Task: Add Chocolove Milk Chocolate Bar to the cart.
Action: Mouse moved to (21, 72)
Screenshot: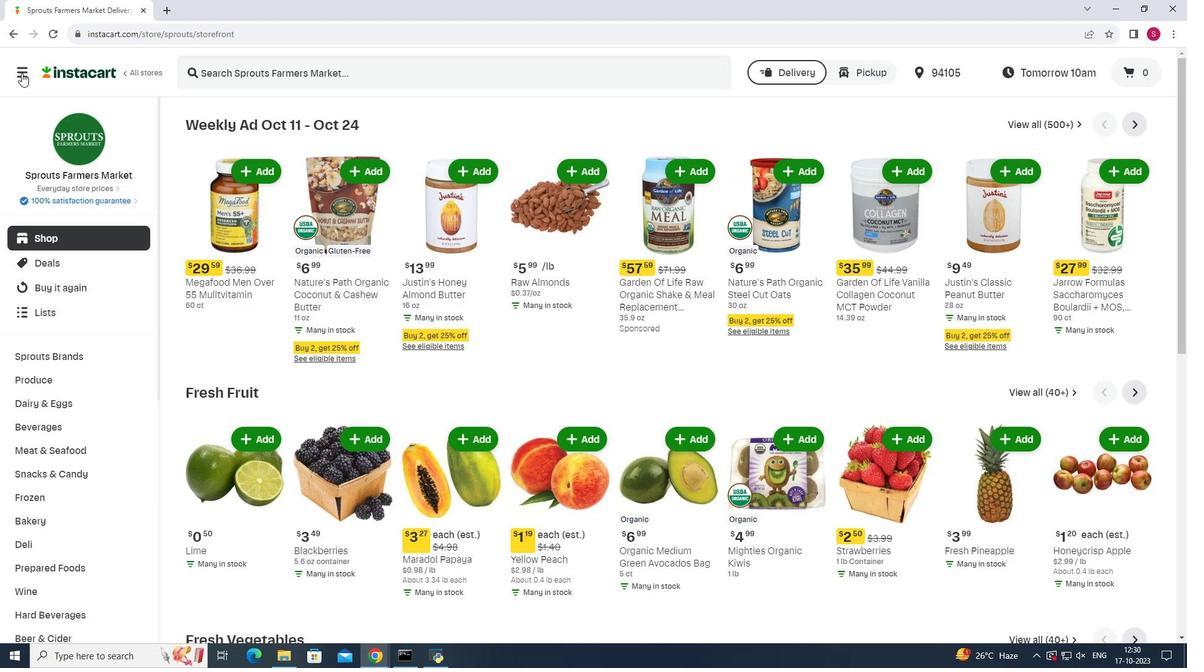 
Action: Mouse pressed left at (21, 72)
Screenshot: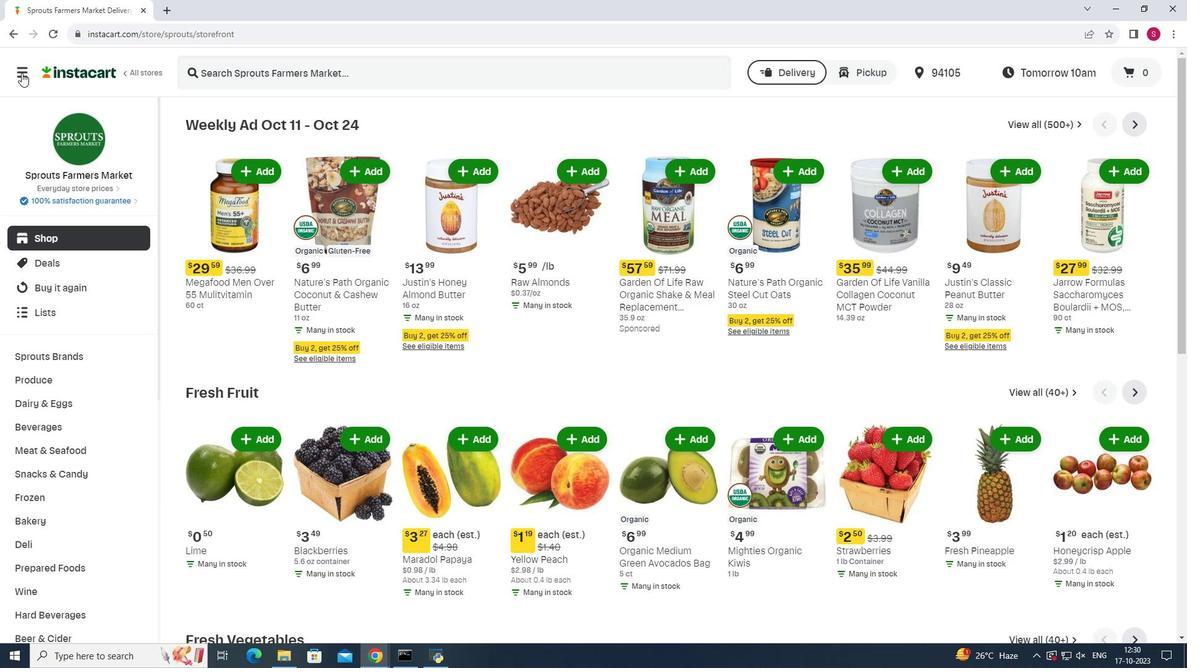 
Action: Mouse moved to (64, 328)
Screenshot: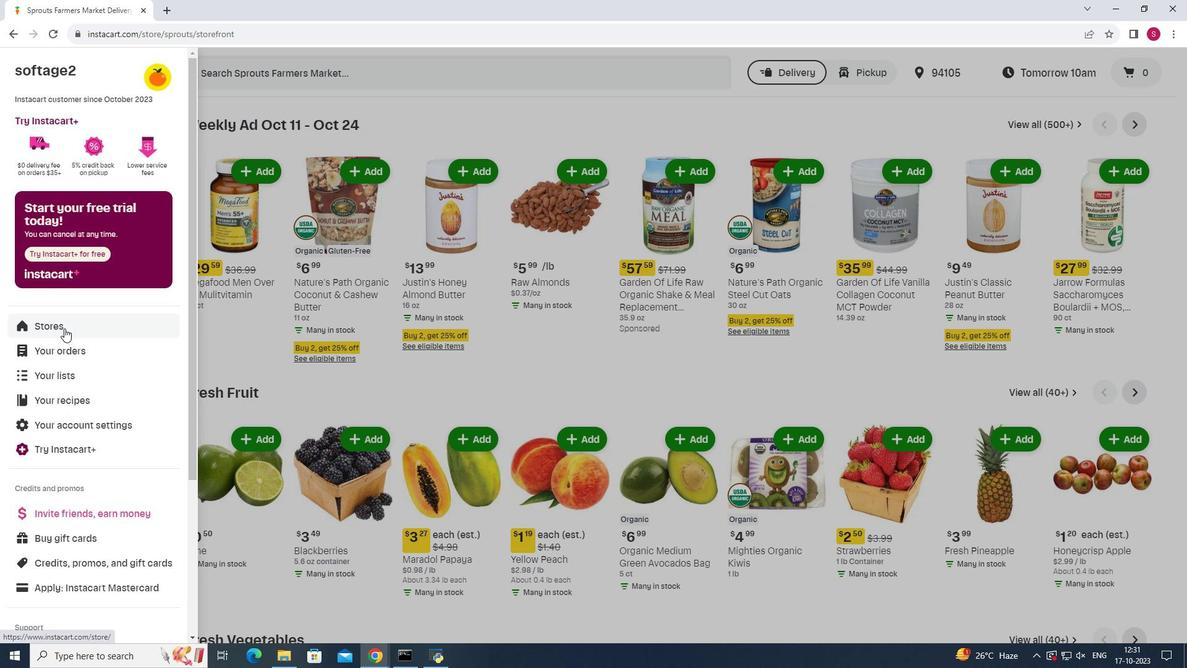 
Action: Mouse pressed left at (64, 328)
Screenshot: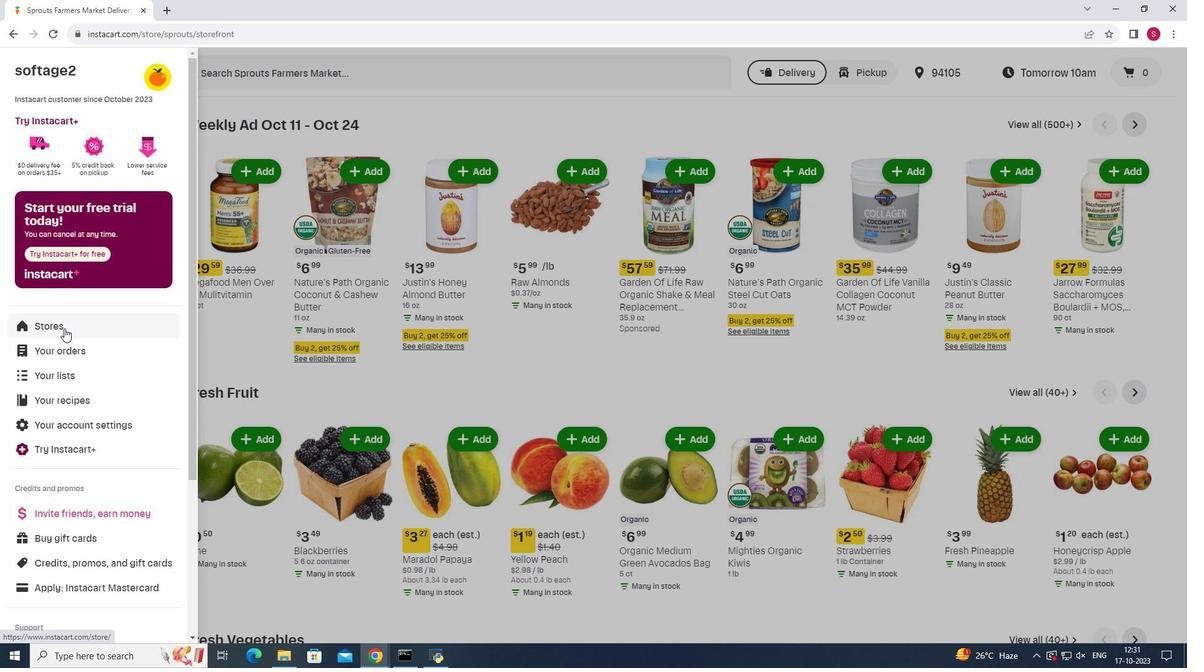
Action: Mouse moved to (293, 123)
Screenshot: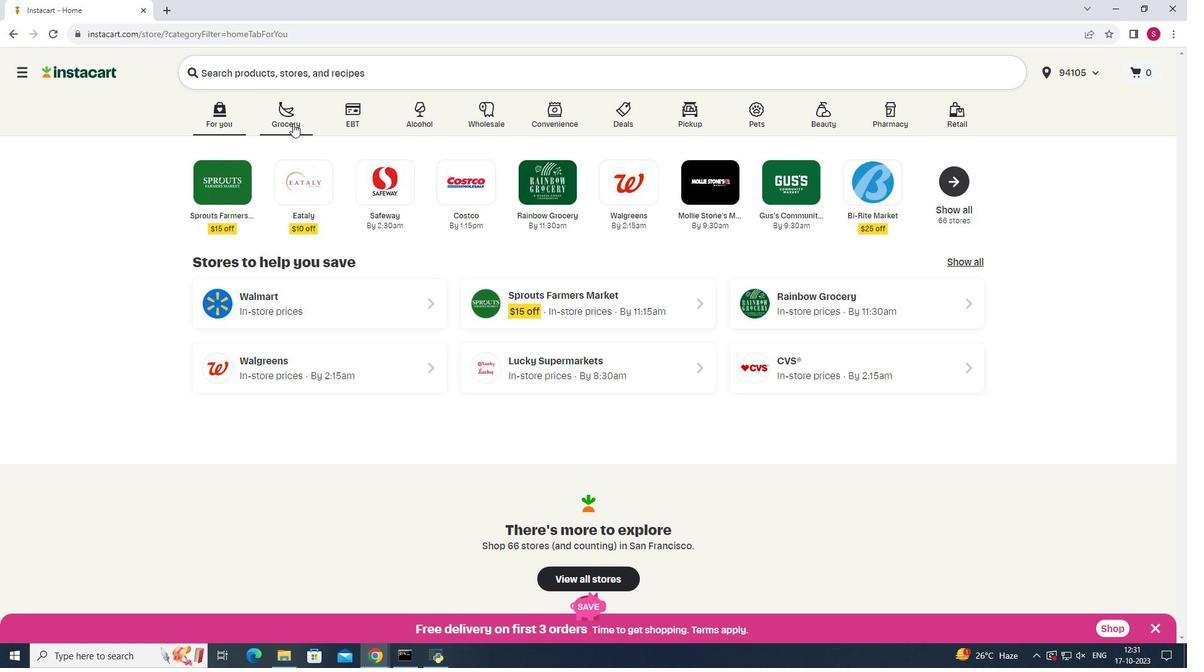 
Action: Mouse pressed left at (293, 123)
Screenshot: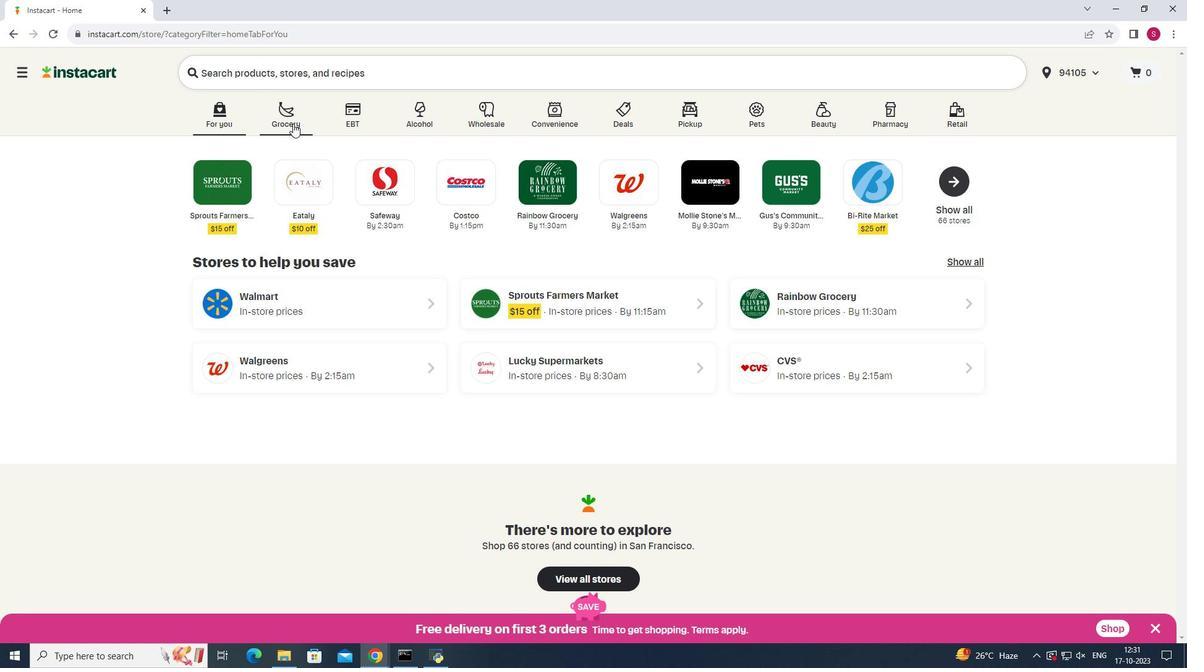 
Action: Mouse moved to (818, 171)
Screenshot: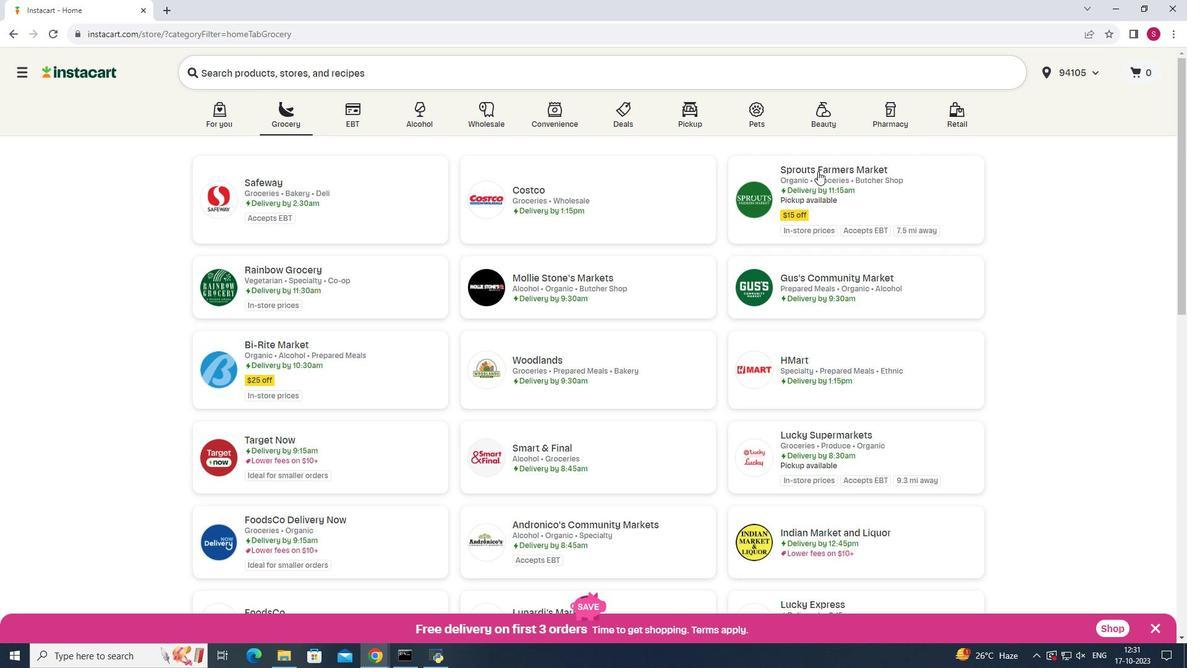 
Action: Mouse pressed left at (818, 171)
Screenshot: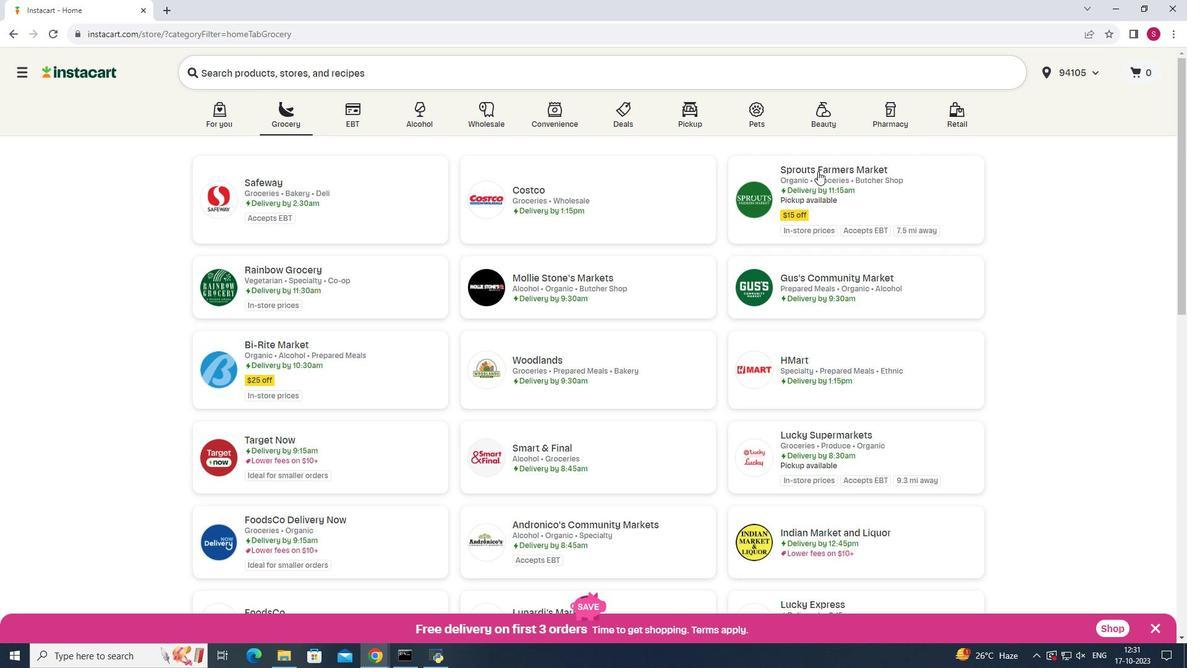 
Action: Mouse moved to (59, 471)
Screenshot: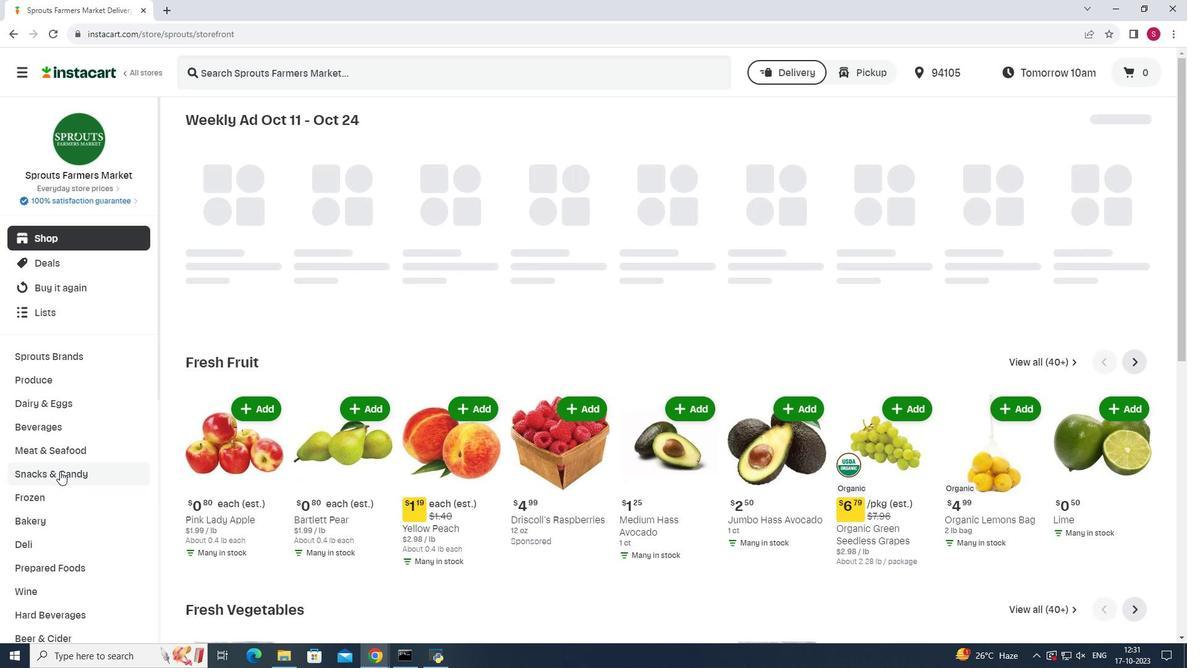 
Action: Mouse pressed left at (59, 471)
Screenshot: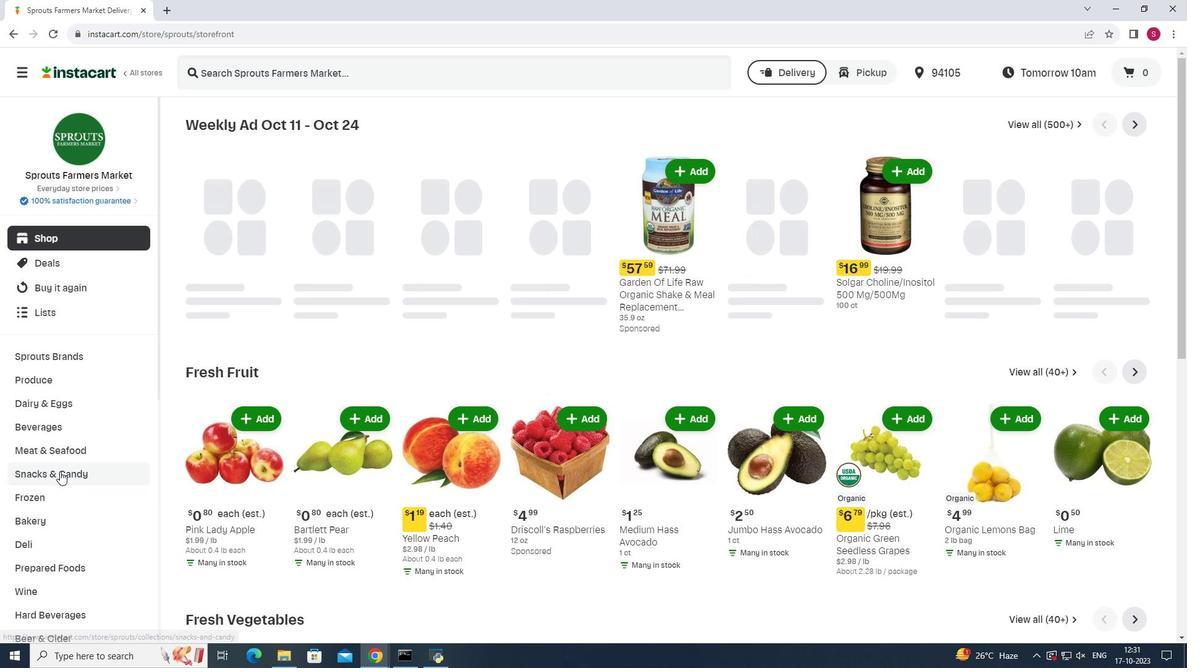 
Action: Mouse moved to (361, 152)
Screenshot: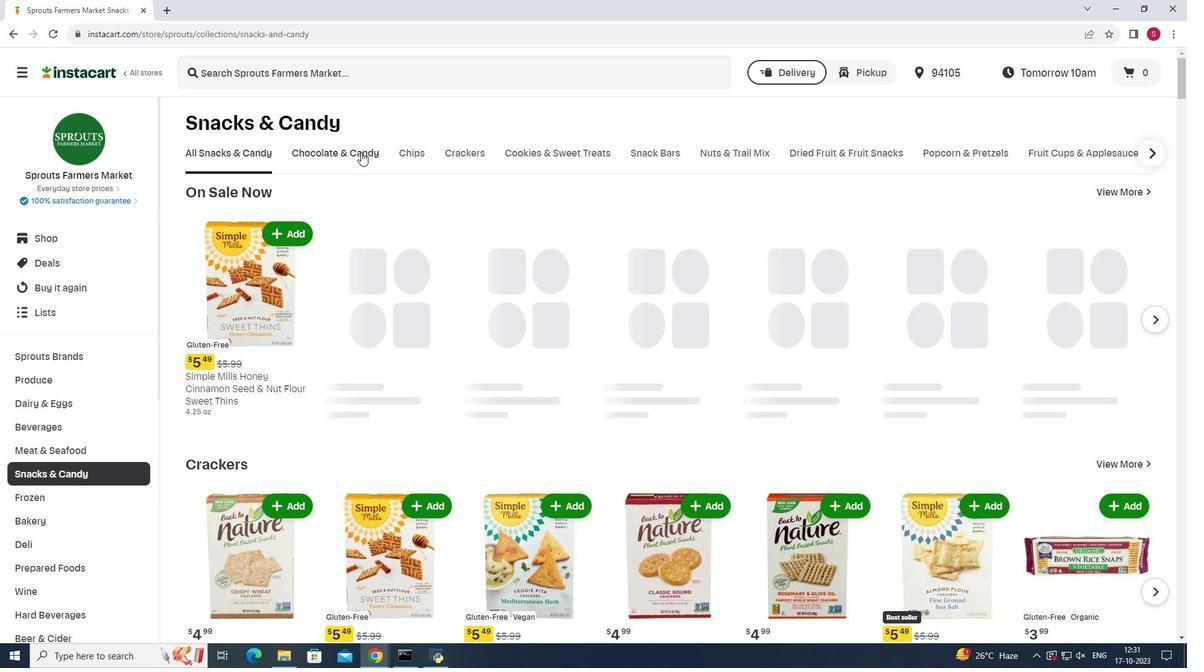 
Action: Mouse pressed left at (361, 152)
Screenshot: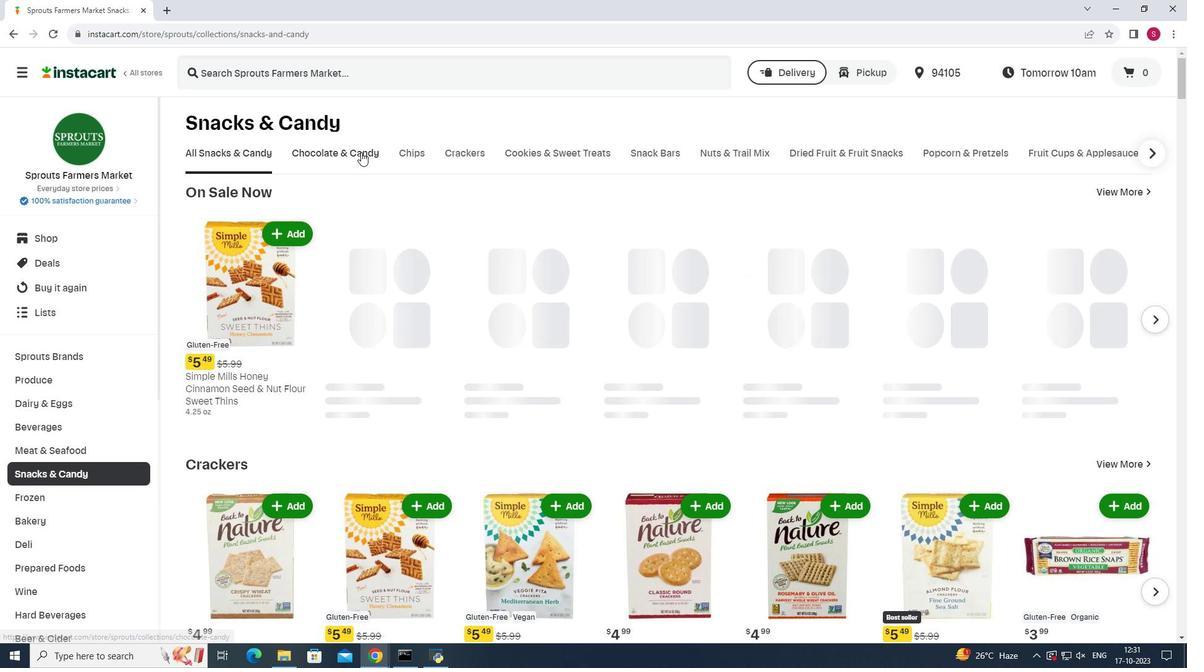 
Action: Mouse moved to (301, 206)
Screenshot: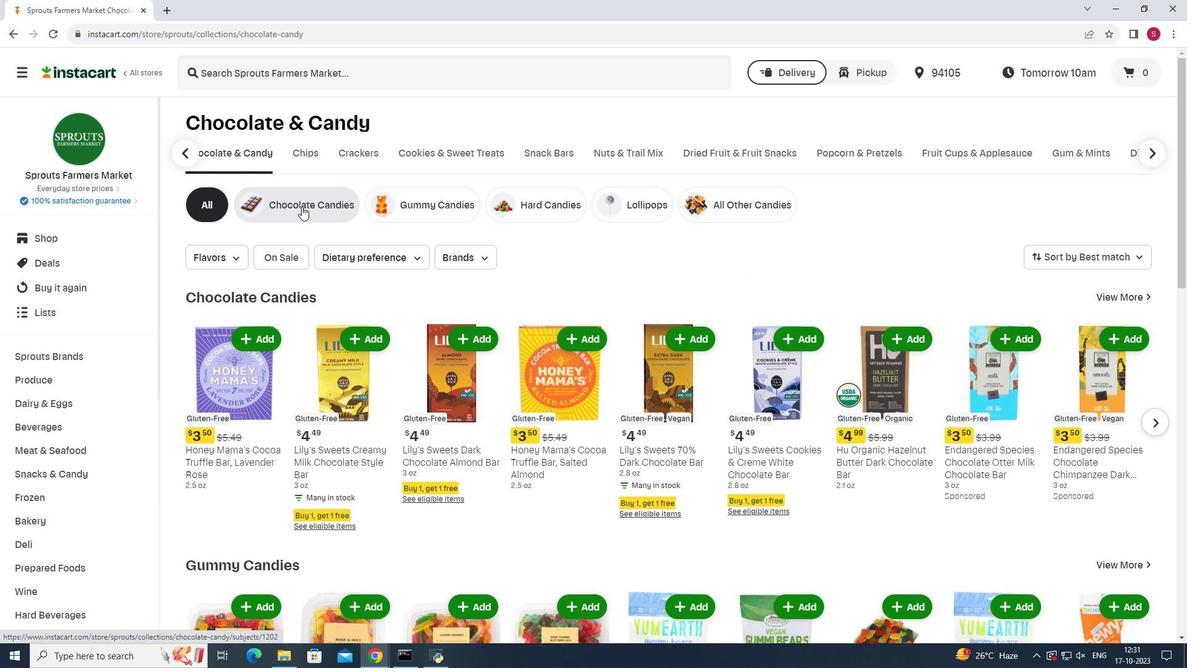 
Action: Mouse pressed left at (301, 206)
Screenshot: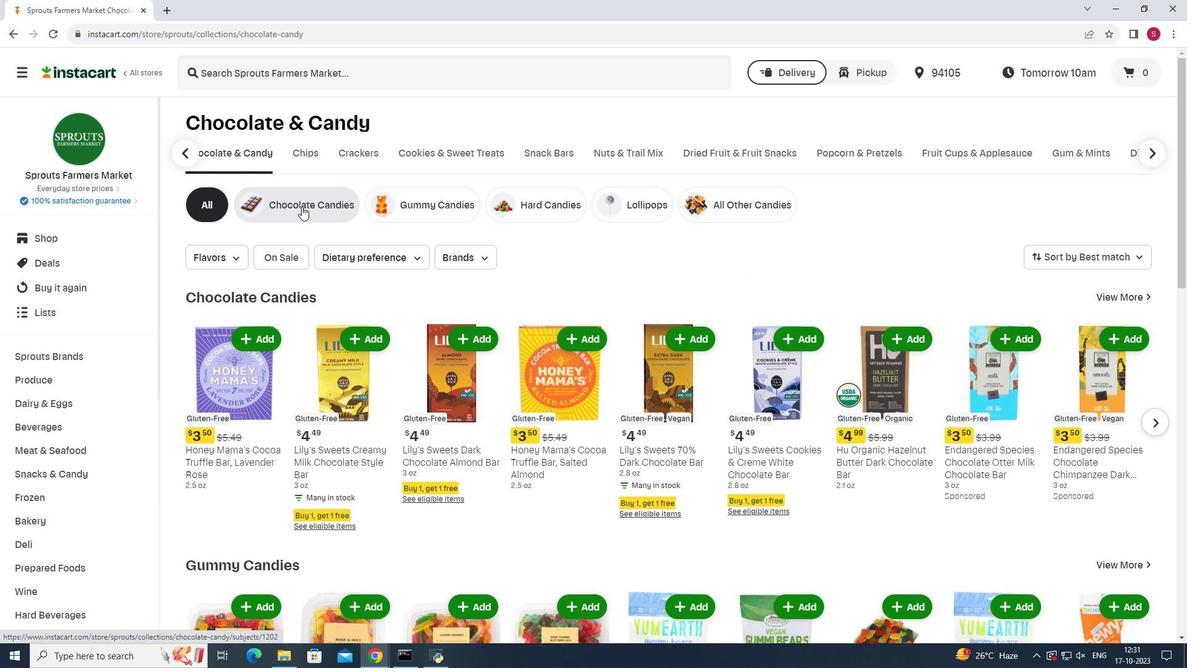 
Action: Mouse moved to (486, 71)
Screenshot: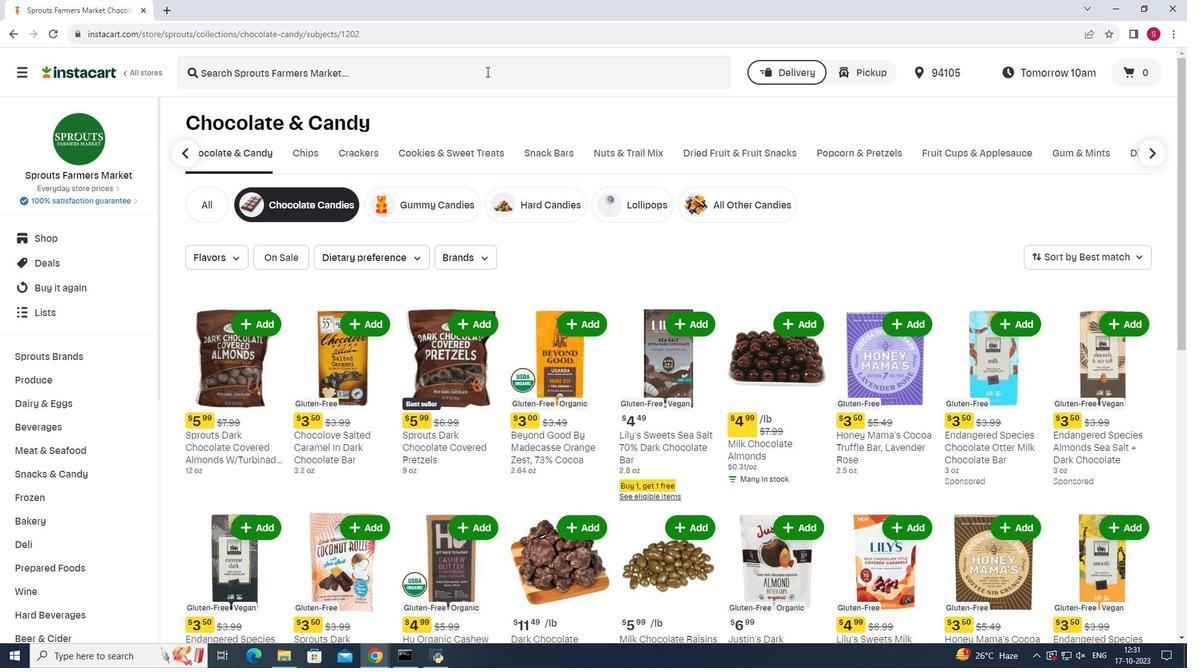 
Action: Mouse pressed left at (486, 71)
Screenshot: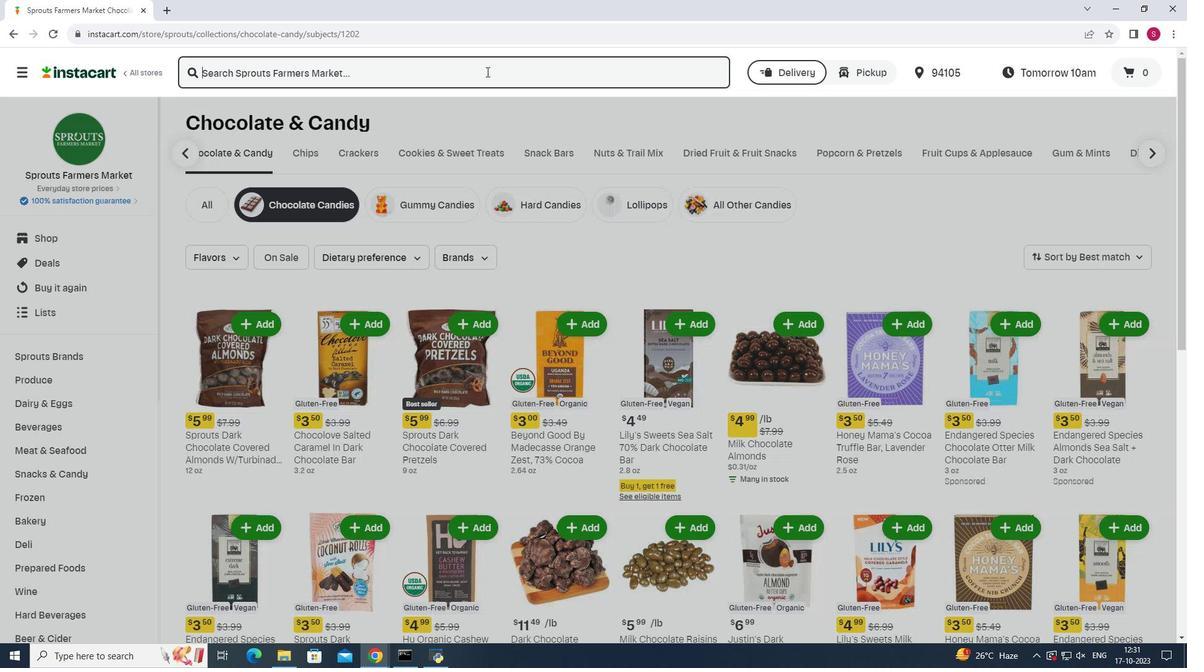 
Action: Mouse moved to (478, 66)
Screenshot: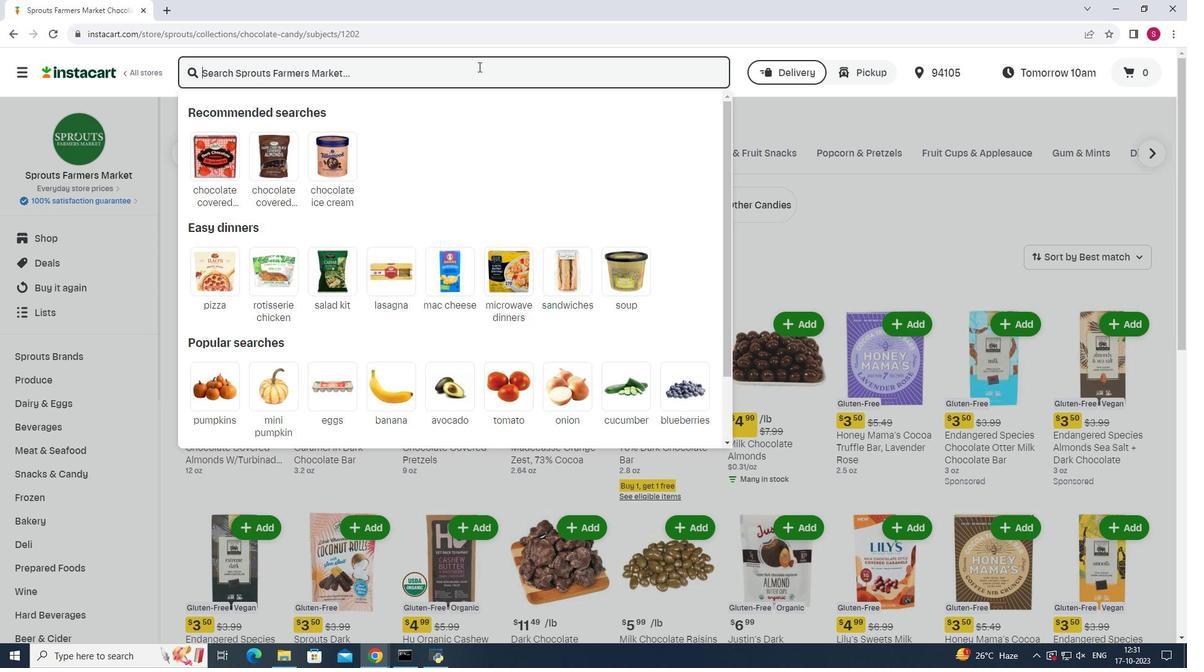
Action: Key pressed <Key.shift>Chocolove<Key.space><Key.shift>Milk<Key.space><Key.shift><Key.shift><Key.shift><Key.shift><Key.shift><Key.shift><Key.shift><Key.shift><Key.shift>Chocolate<Key.space><Key.shift>Bar<Key.enter>
Screenshot: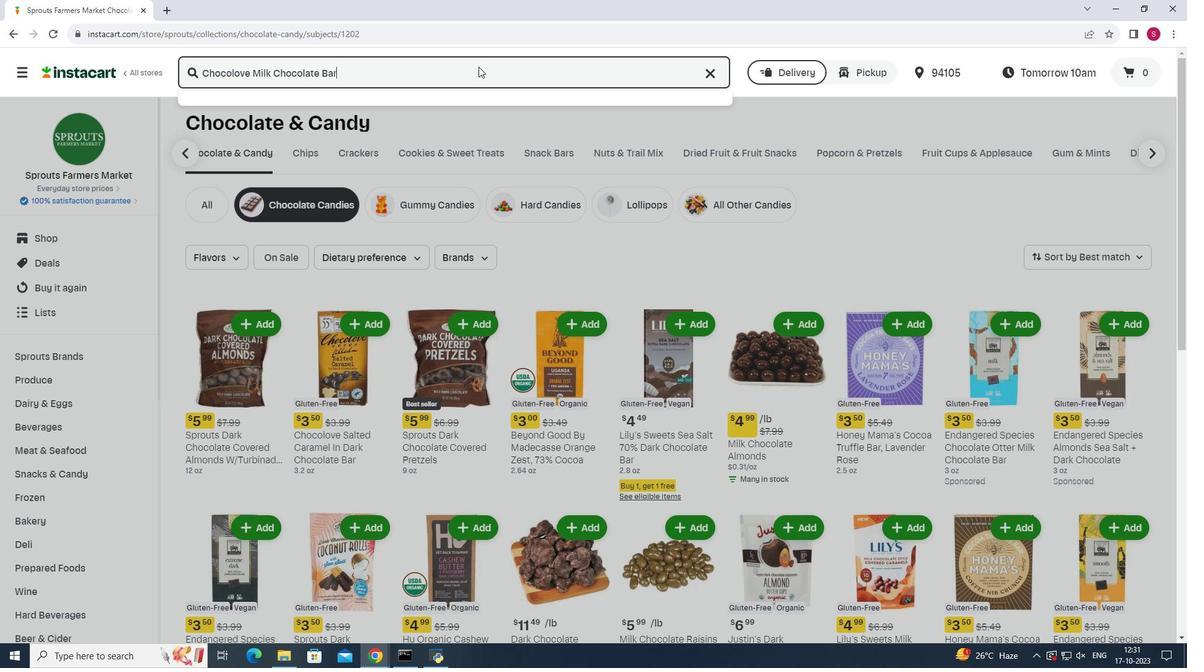 
Action: Mouse moved to (730, 202)
Screenshot: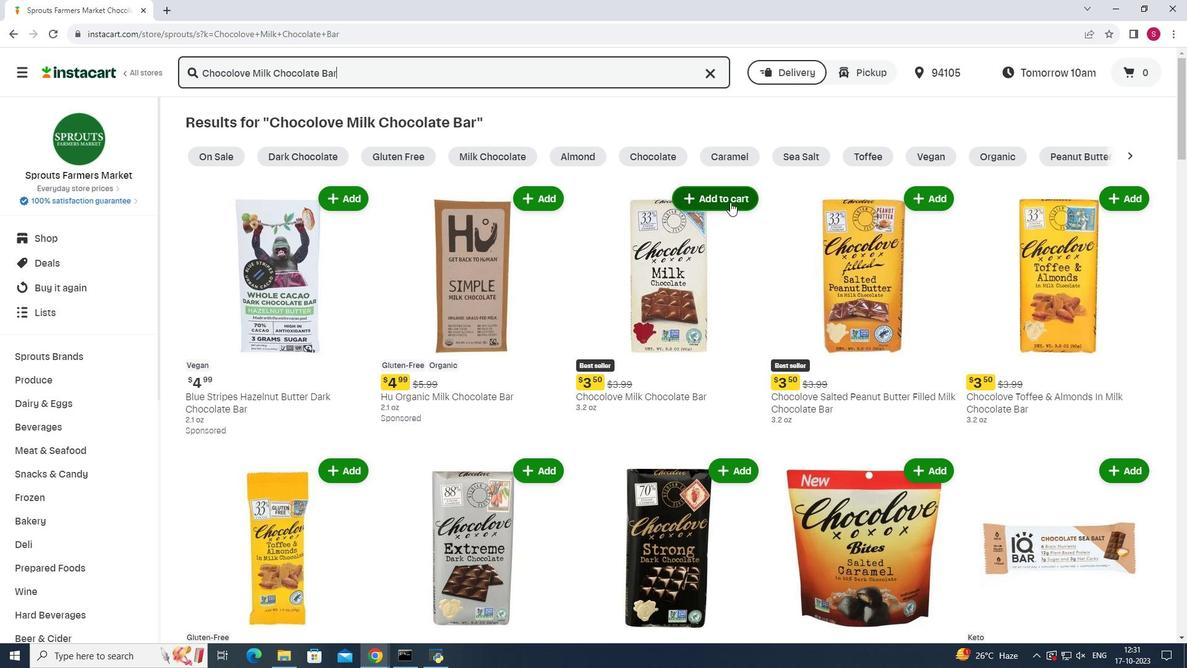 
Action: Mouse pressed left at (730, 202)
Screenshot: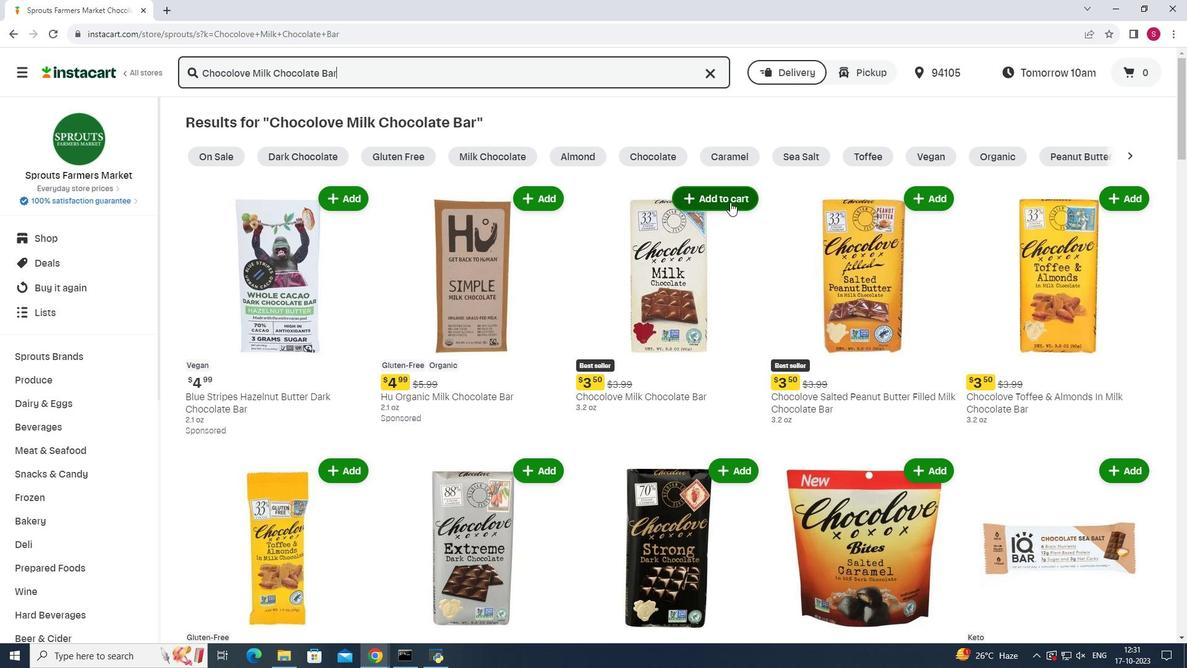 
Action: Mouse moved to (719, 152)
Screenshot: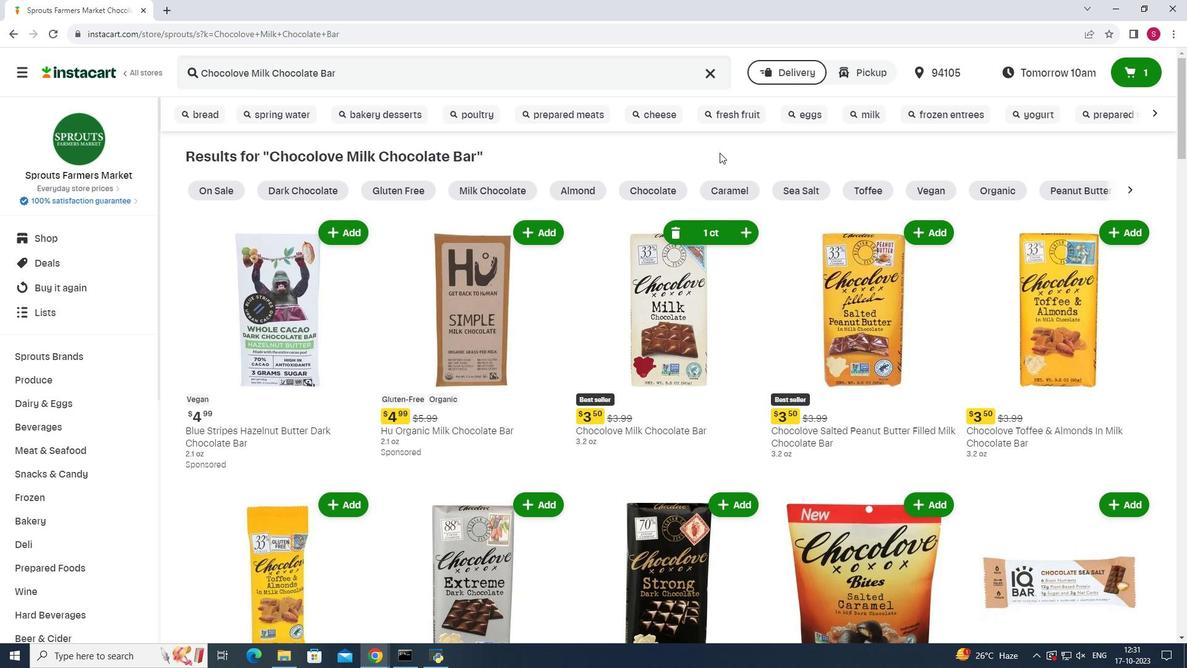 
